 Task: Apply layout title and two columns in current slide.
Action: Mouse moved to (478, 111)
Screenshot: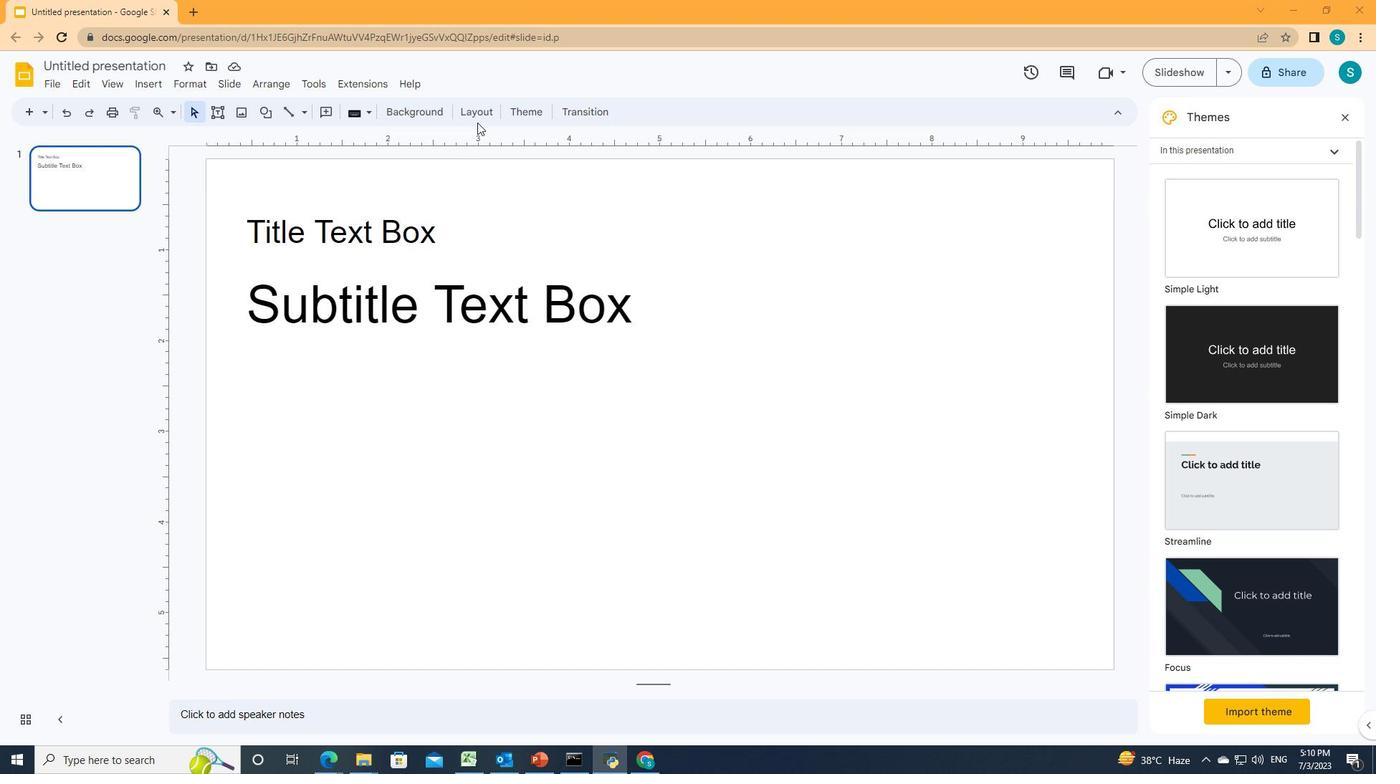 
Action: Mouse pressed left at (478, 111)
Screenshot: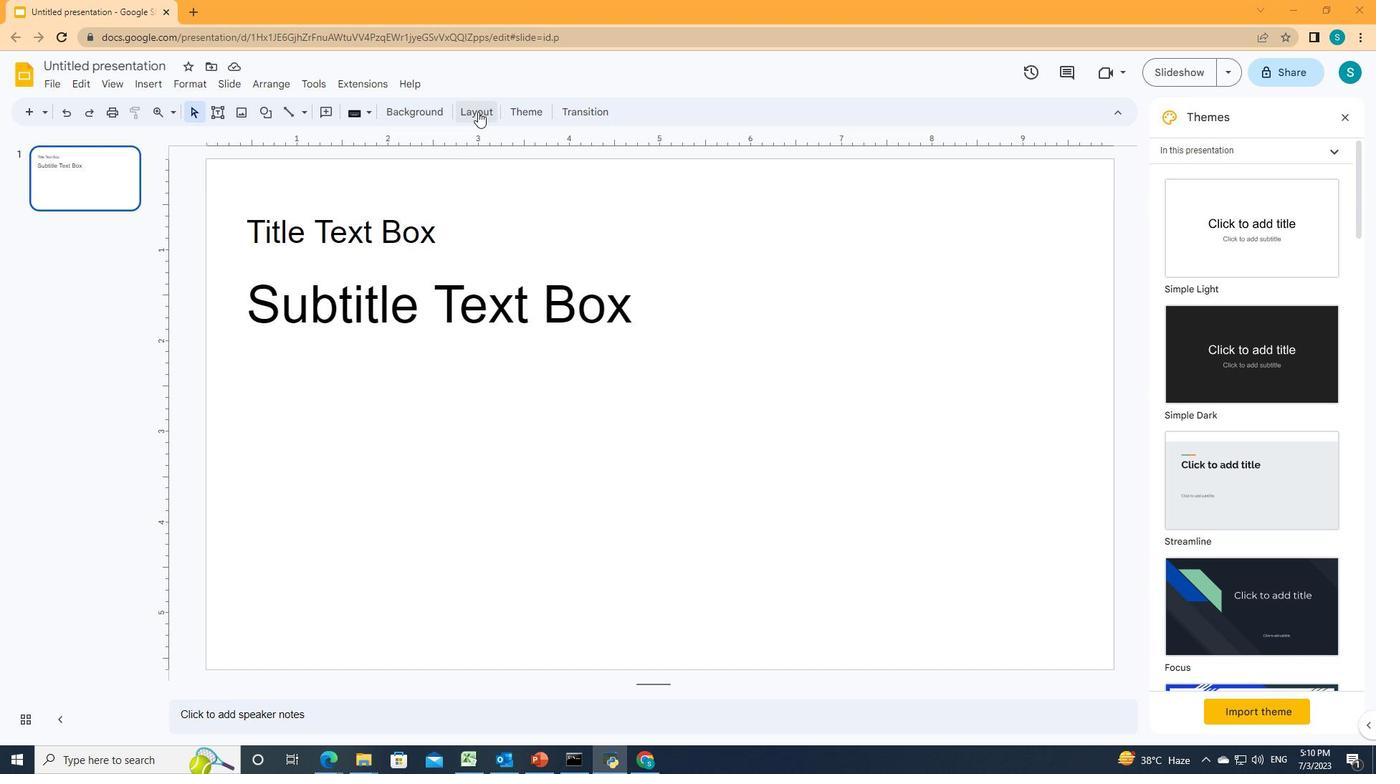 
Action: Mouse moved to (499, 237)
Screenshot: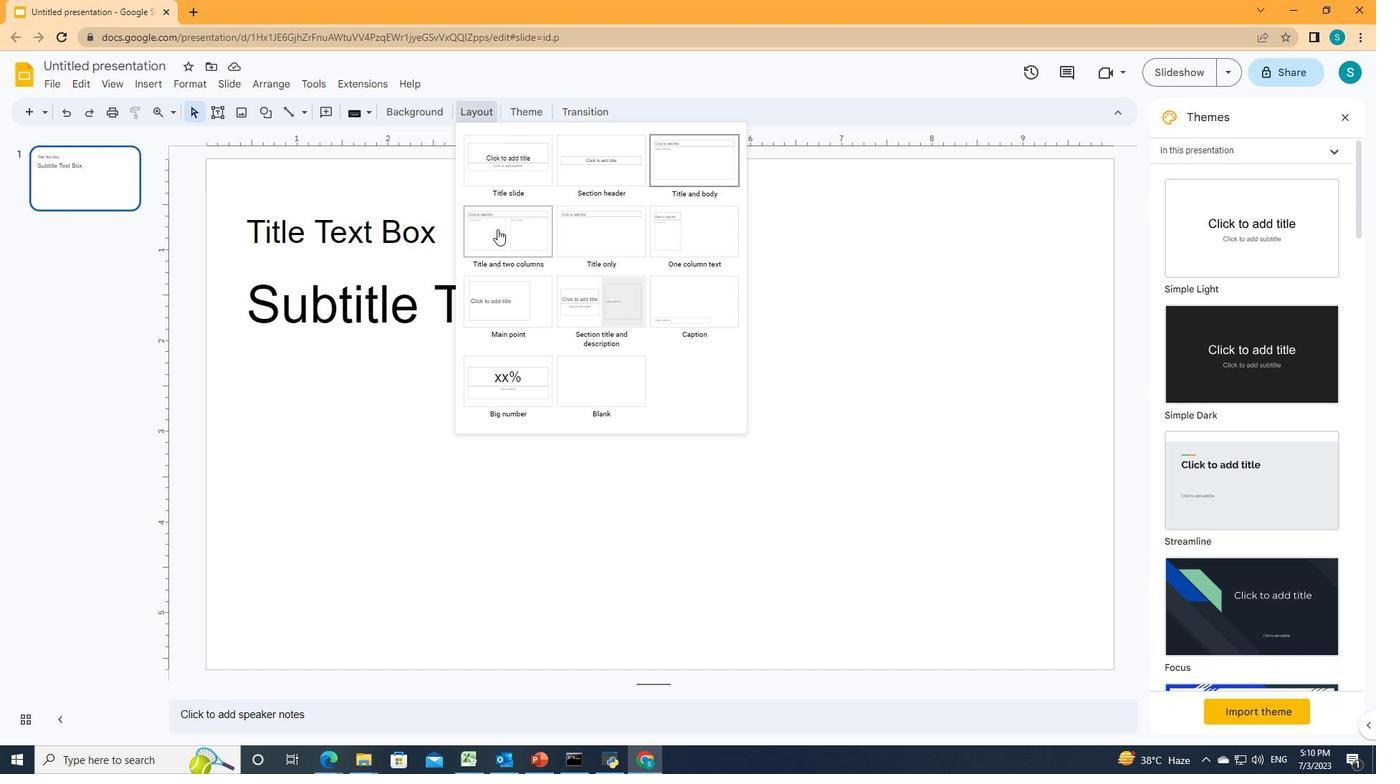 
Action: Mouse pressed left at (499, 237)
Screenshot: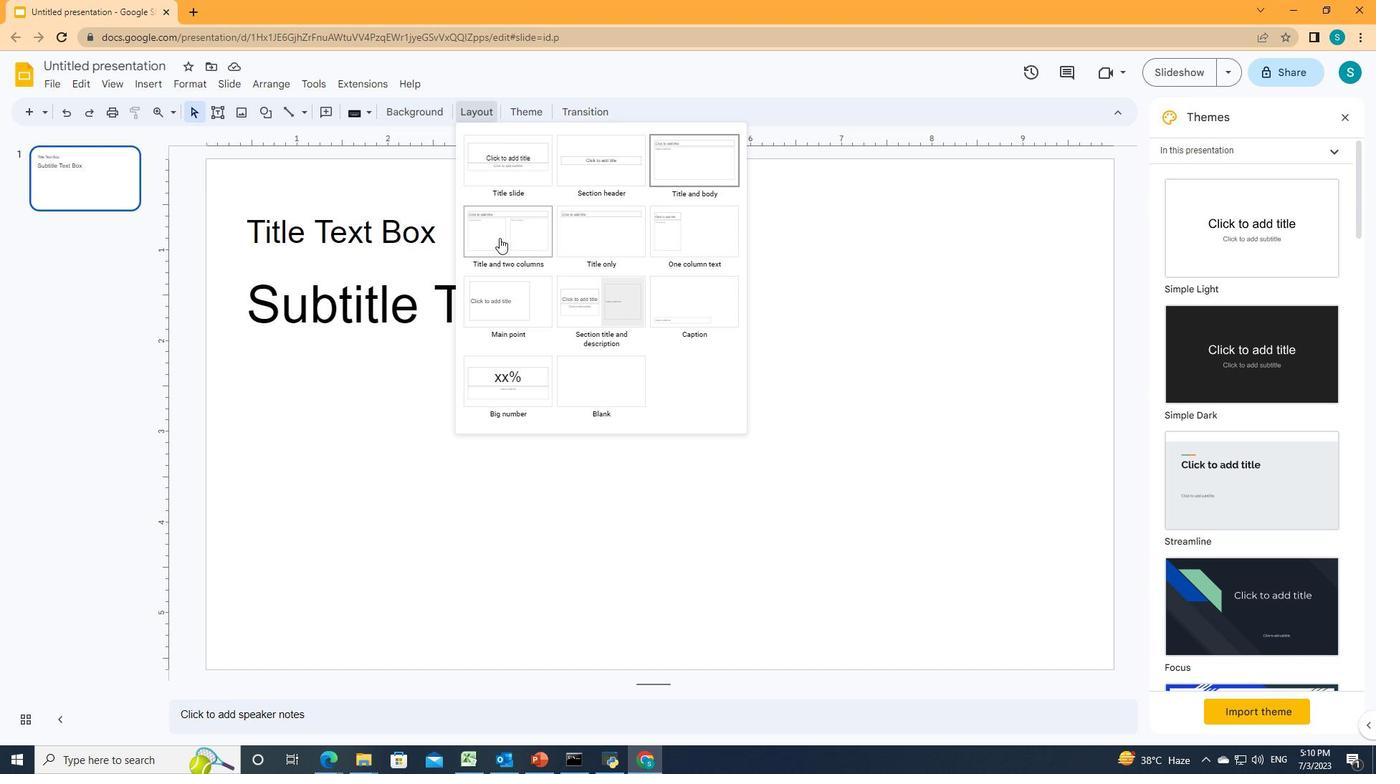 
